 Task: Choose comments on issues and pull requests to receive their updates.
Action: Mouse moved to (1303, 124)
Screenshot: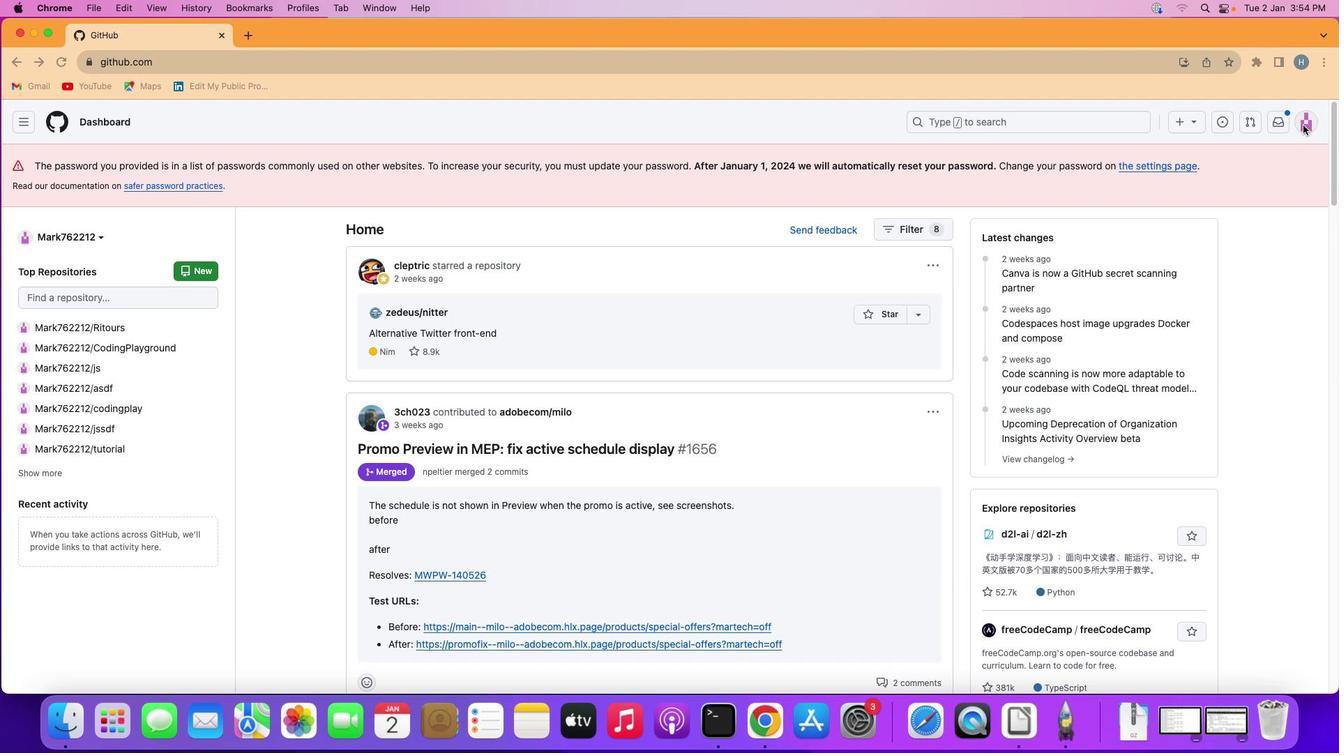 
Action: Mouse pressed left at (1303, 124)
Screenshot: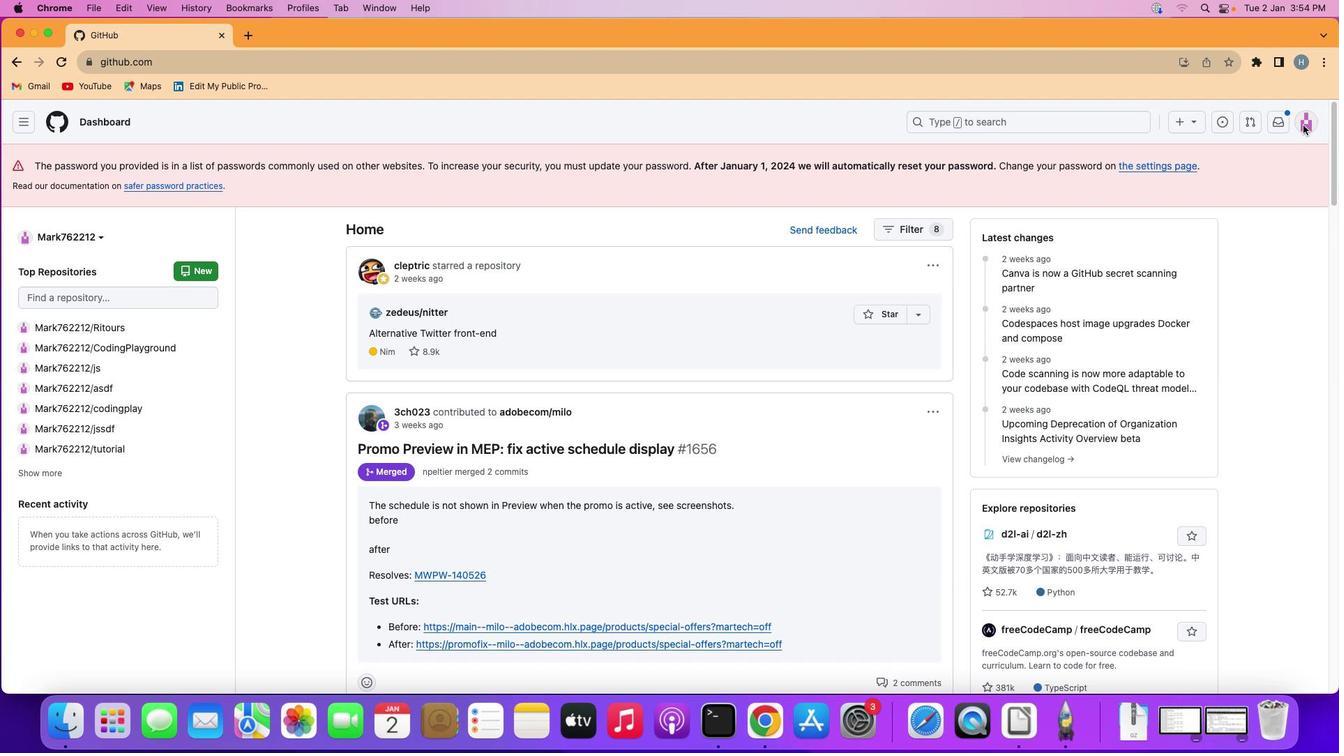 
Action: Mouse moved to (1305, 112)
Screenshot: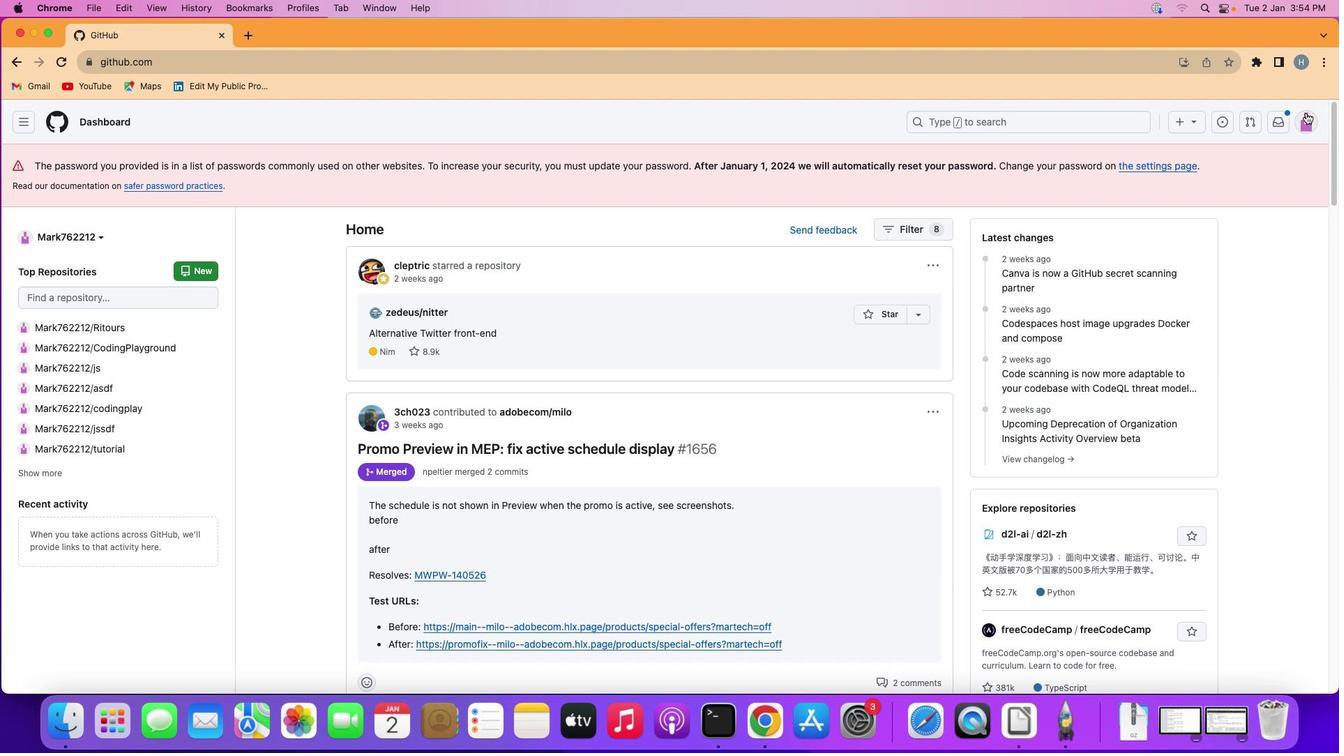 
Action: Mouse pressed left at (1305, 112)
Screenshot: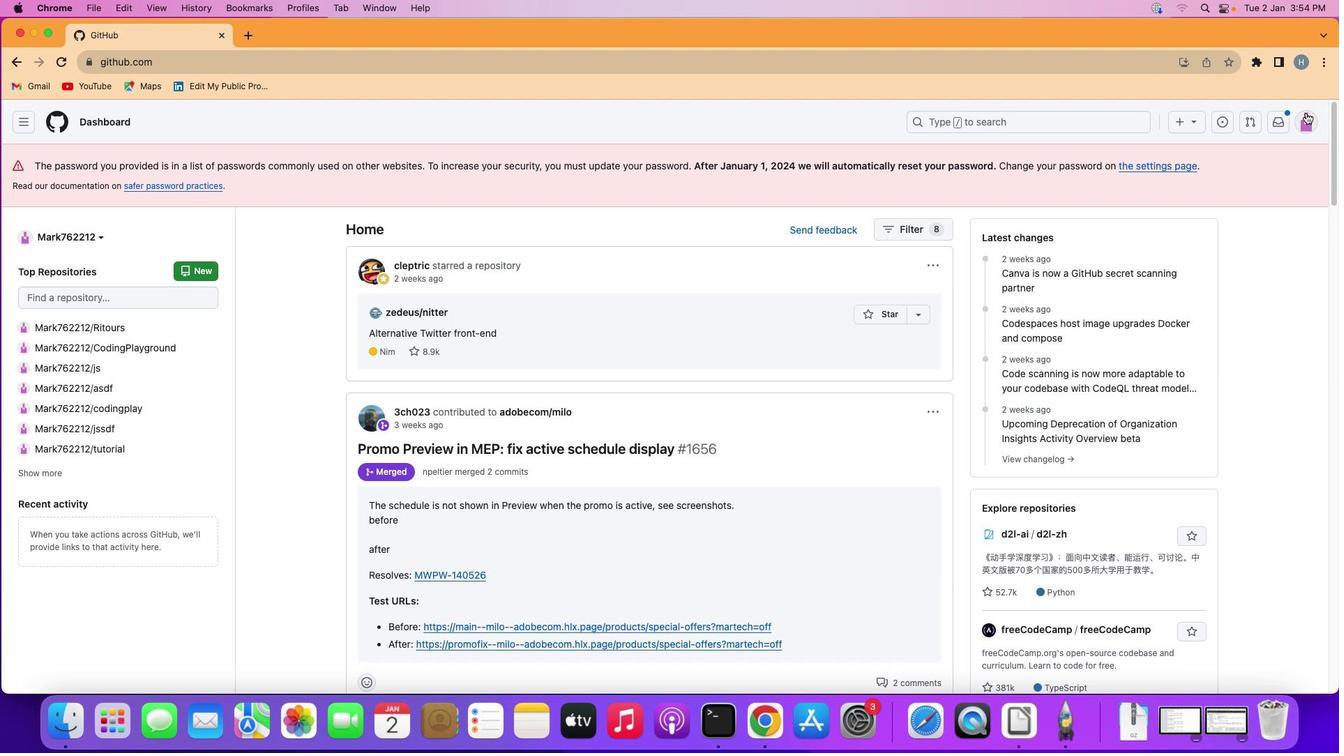 
Action: Mouse moved to (1203, 498)
Screenshot: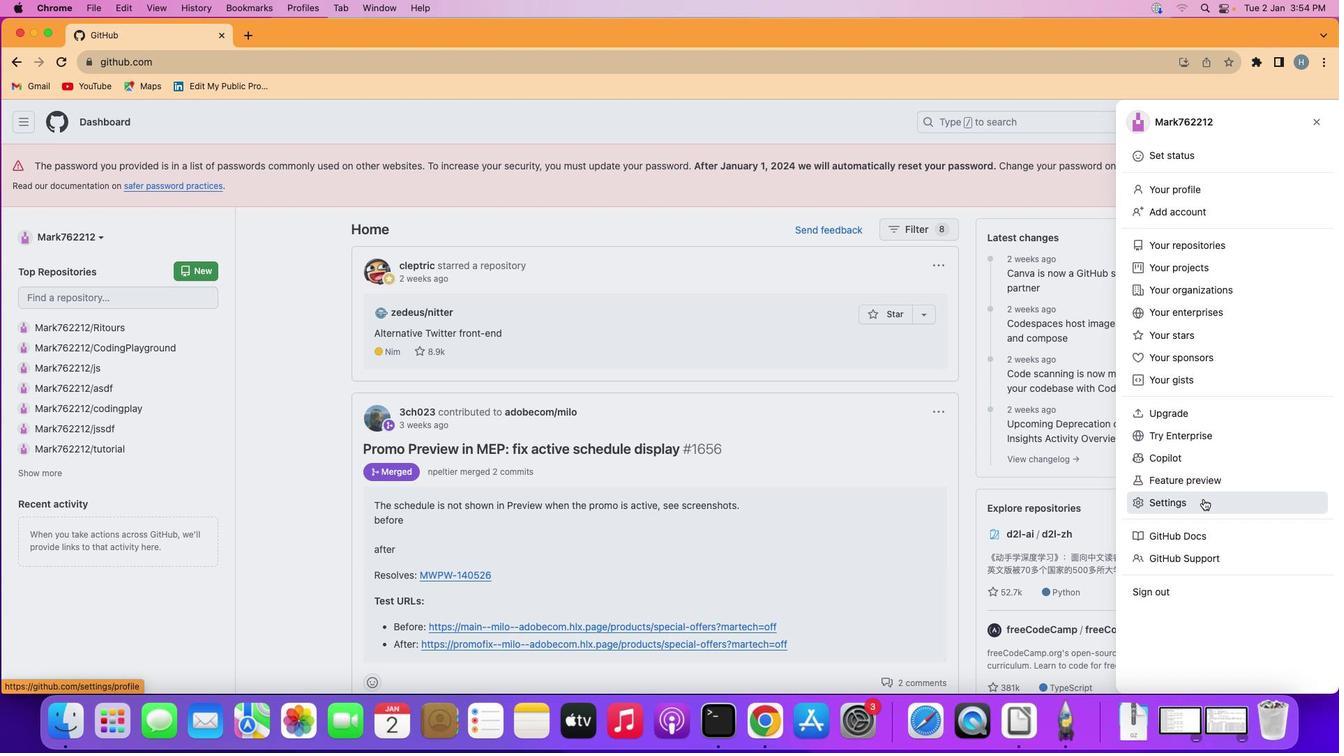 
Action: Mouse pressed left at (1203, 498)
Screenshot: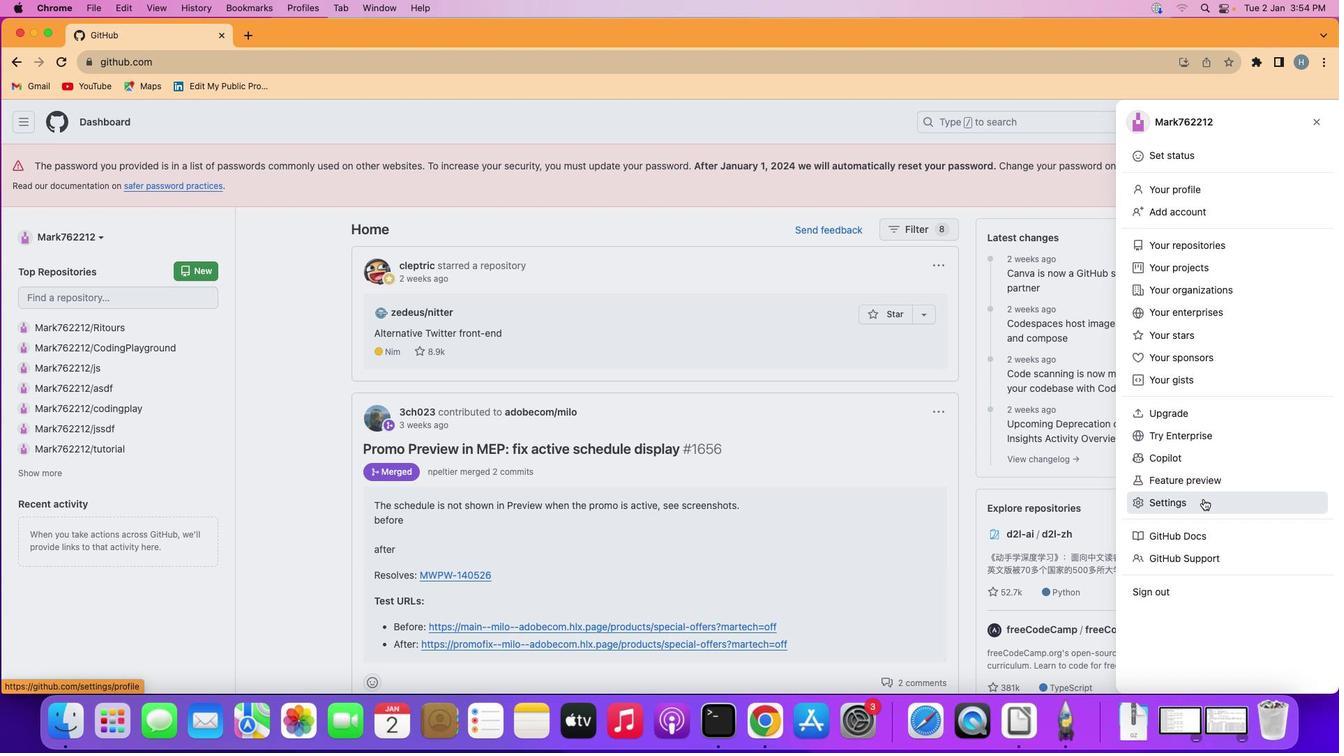 
Action: Mouse moved to (313, 379)
Screenshot: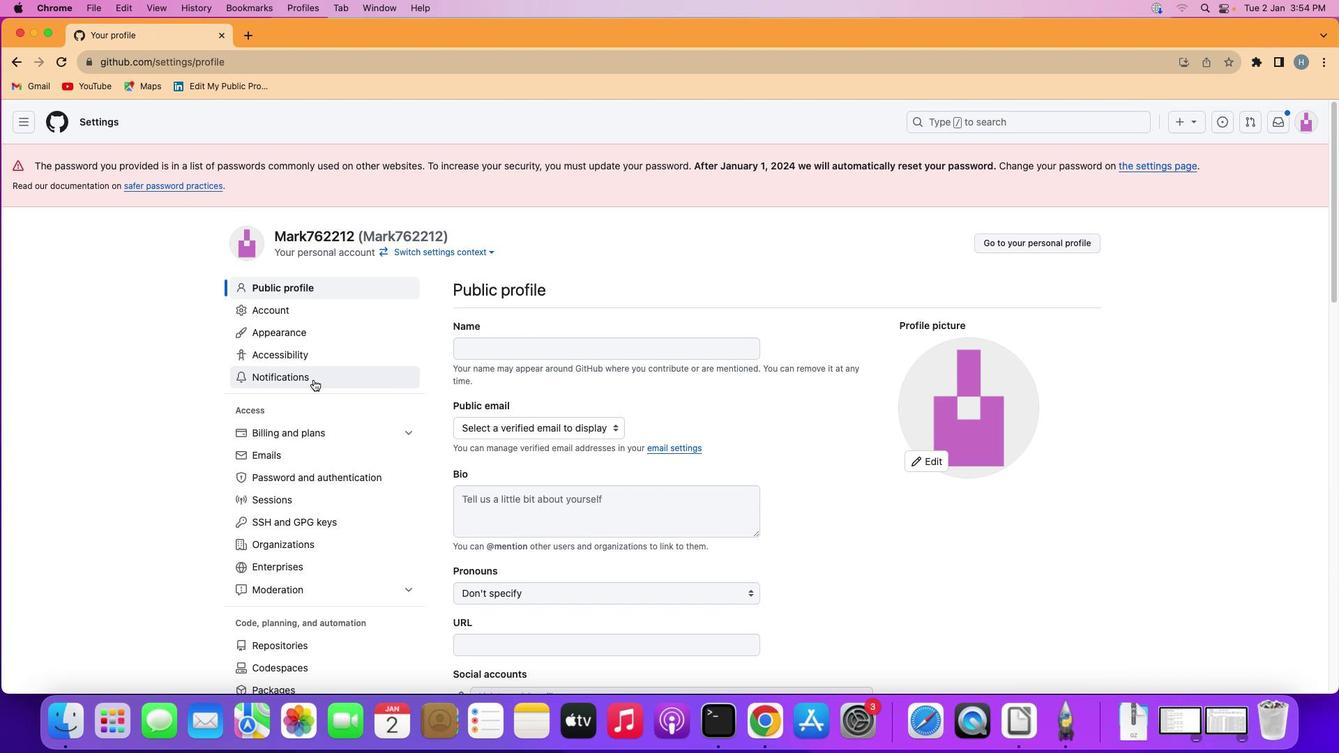 
Action: Mouse pressed left at (313, 379)
Screenshot: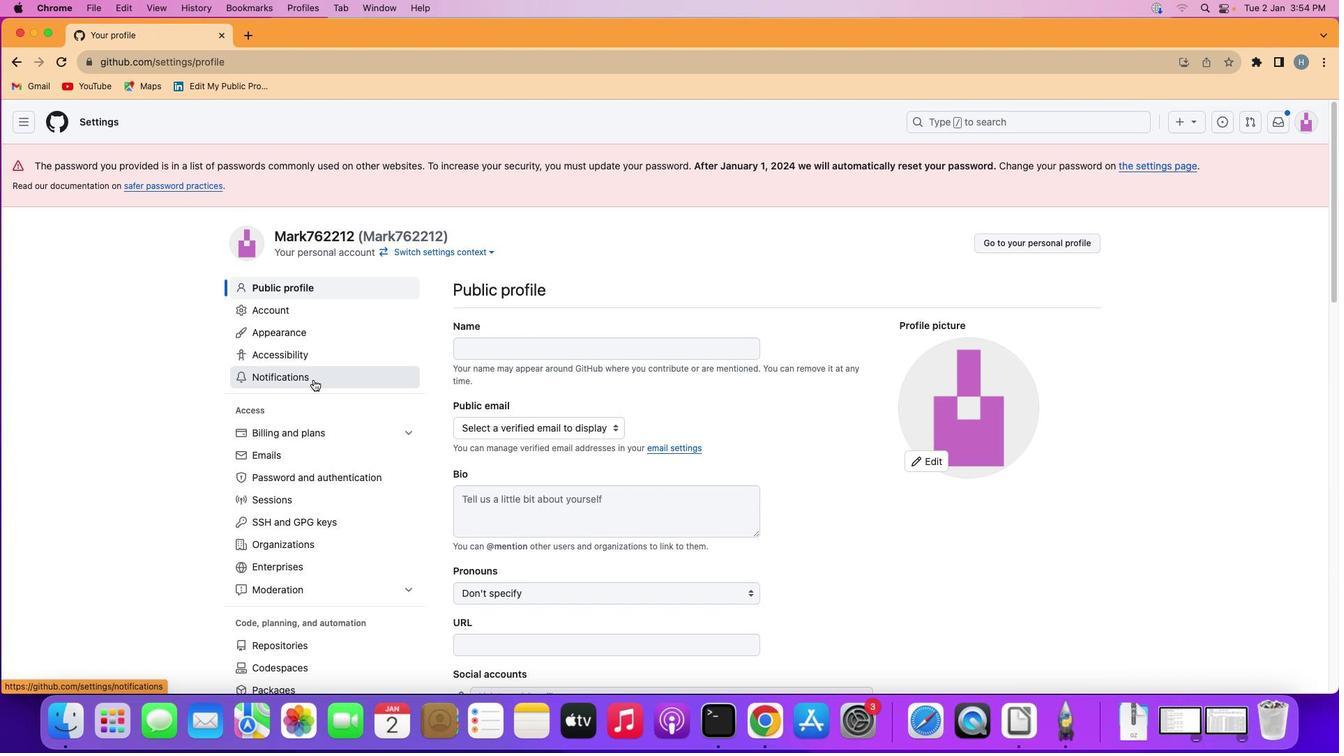 
Action: Mouse moved to (693, 494)
Screenshot: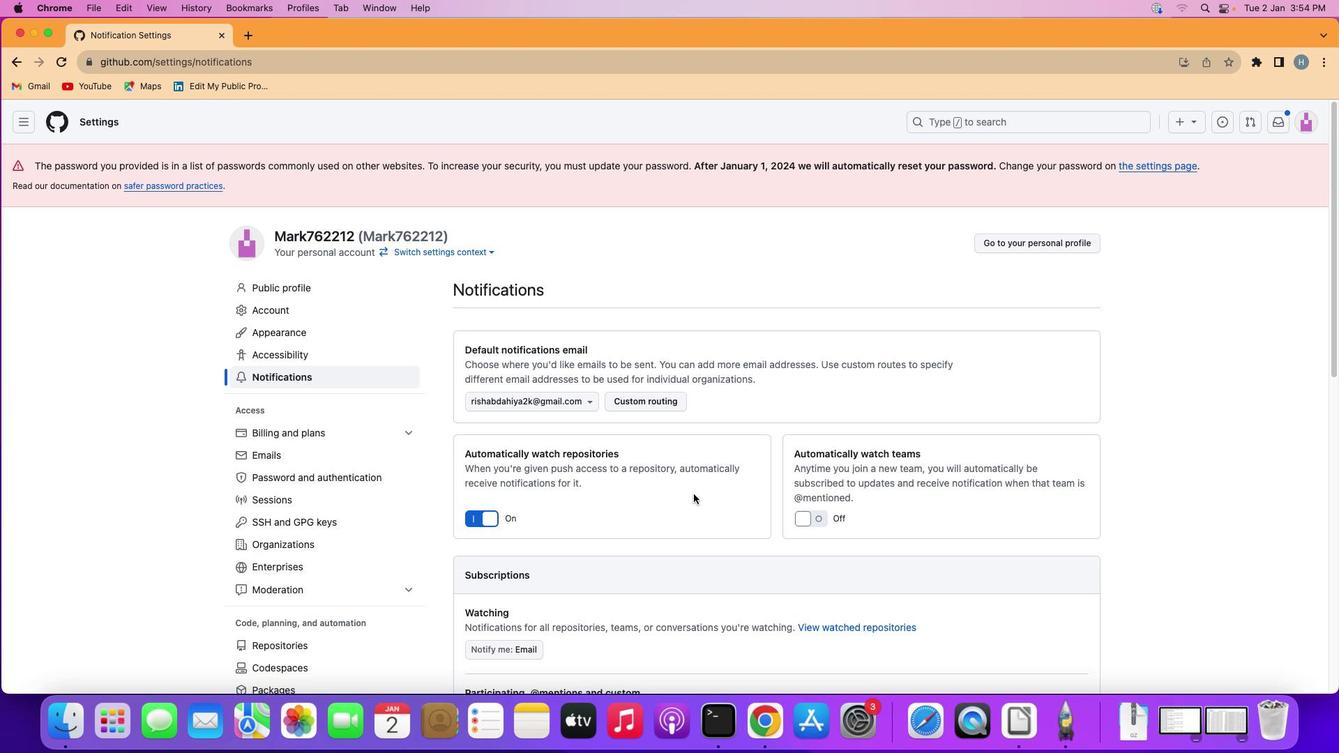 
Action: Mouse scrolled (693, 494) with delta (0, 0)
Screenshot: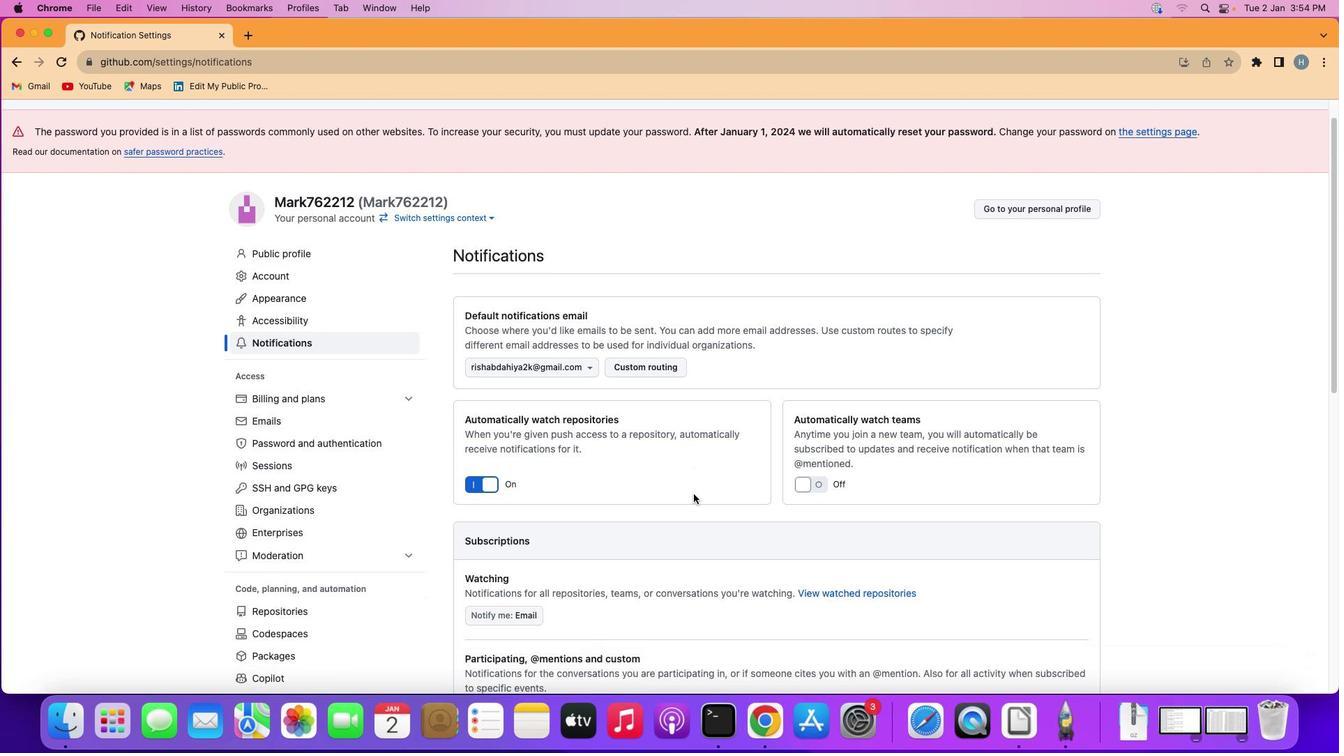 
Action: Mouse scrolled (693, 494) with delta (0, -1)
Screenshot: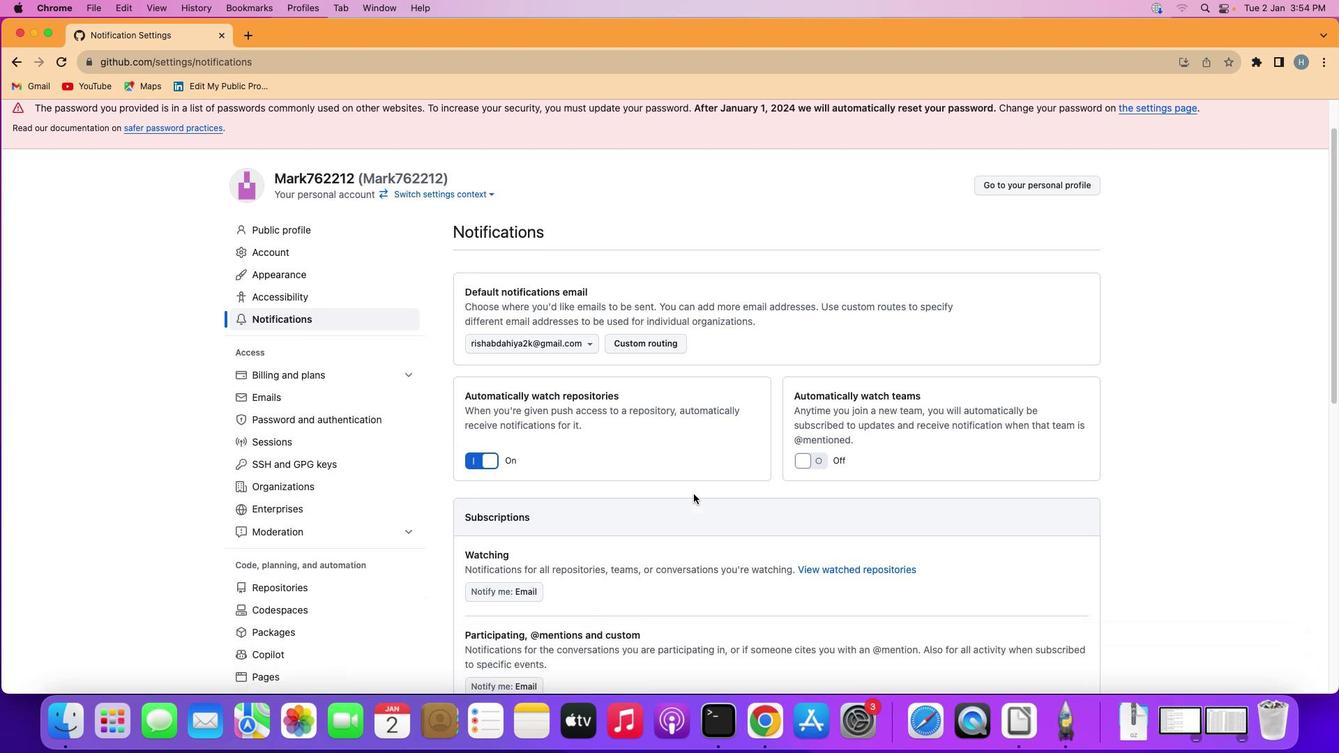 
Action: Mouse scrolled (693, 494) with delta (0, 0)
Screenshot: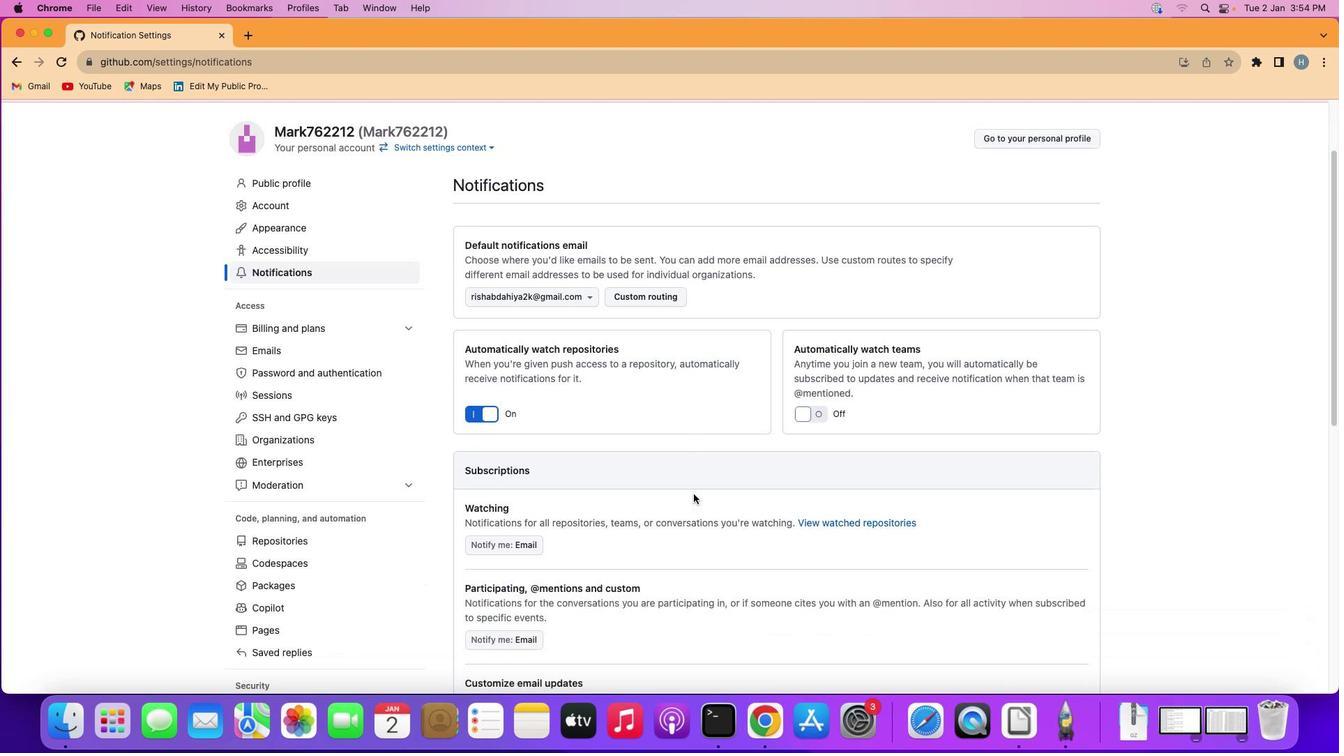 
Action: Mouse scrolled (693, 494) with delta (0, 0)
Screenshot: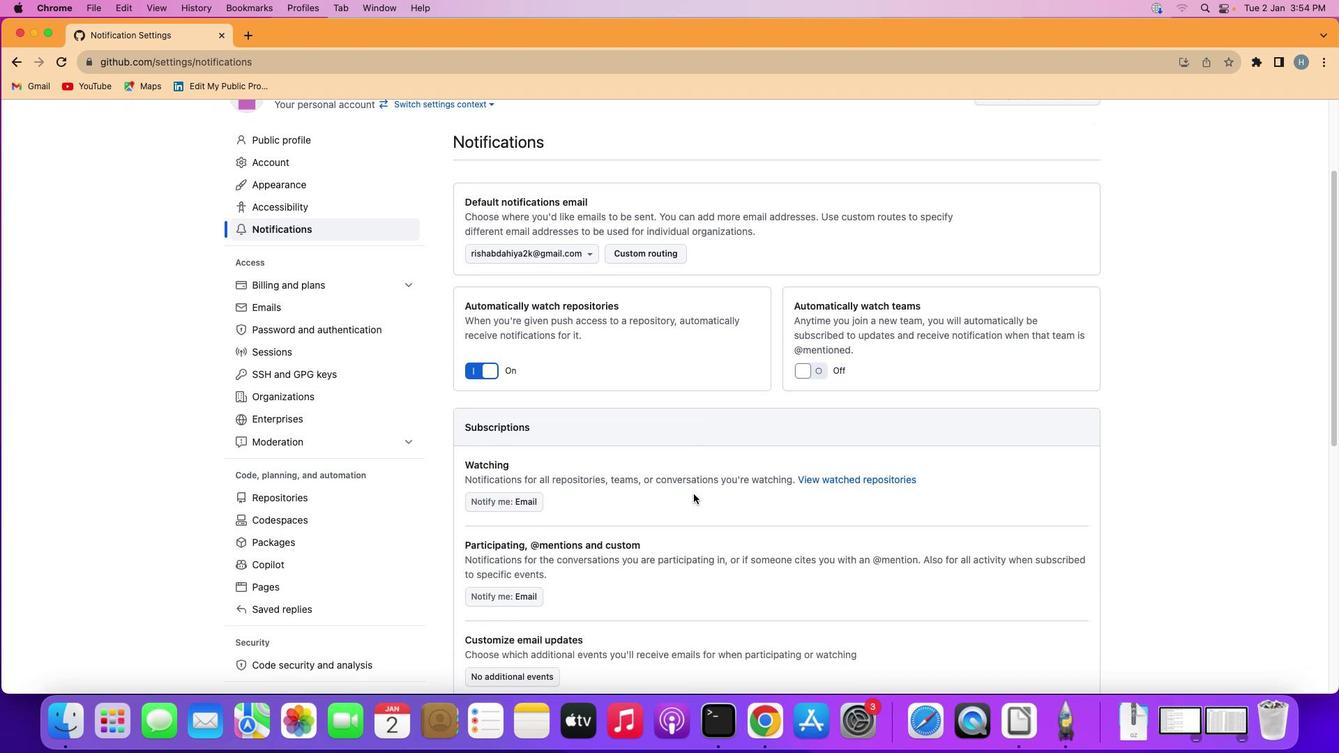
Action: Mouse scrolled (693, 494) with delta (0, -2)
Screenshot: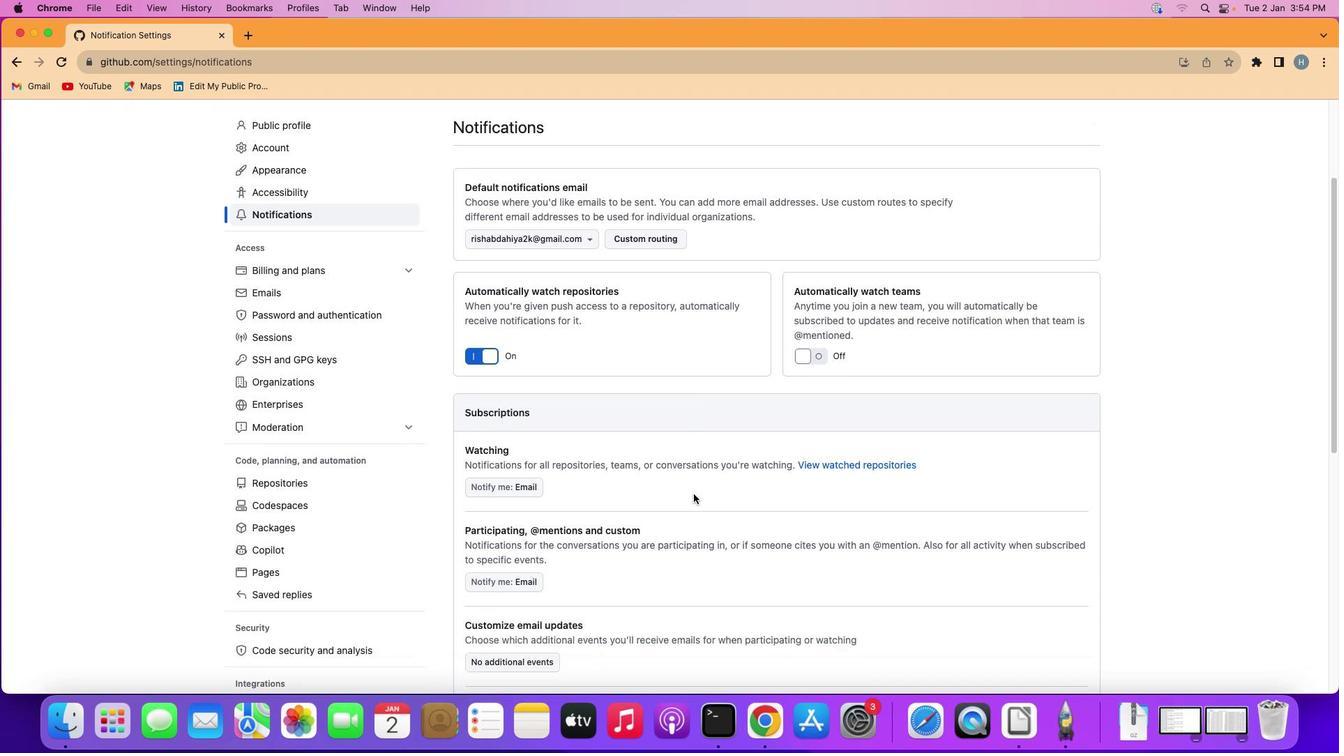
Action: Mouse scrolled (693, 494) with delta (0, 0)
Screenshot: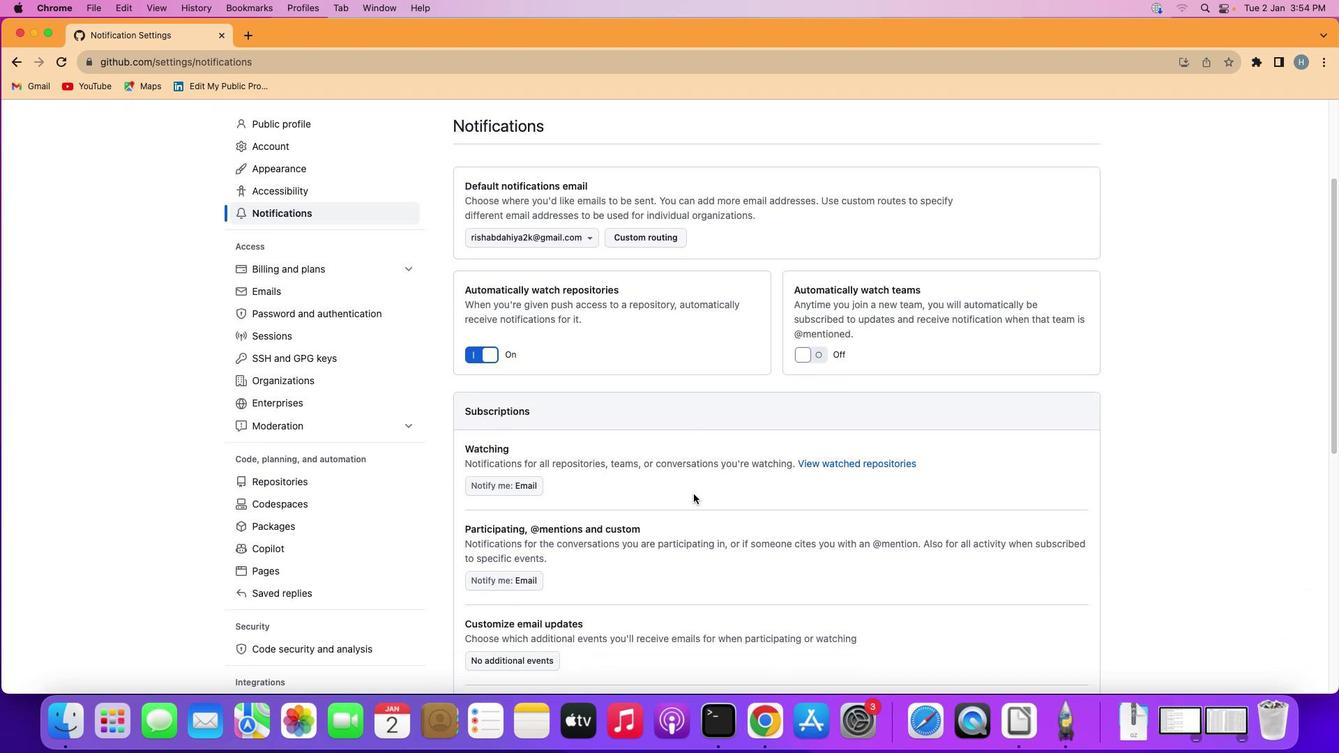 
Action: Mouse moved to (692, 493)
Screenshot: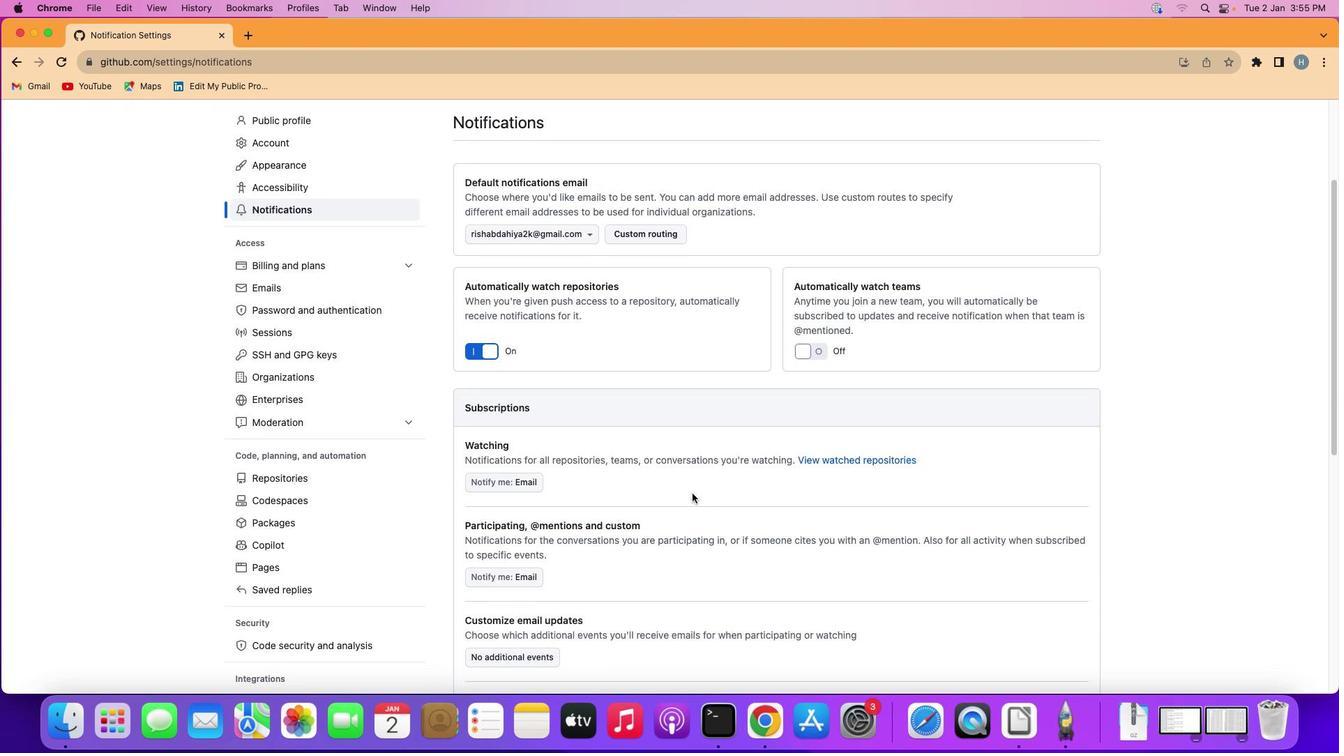 
Action: Mouse scrolled (692, 493) with delta (0, 0)
Screenshot: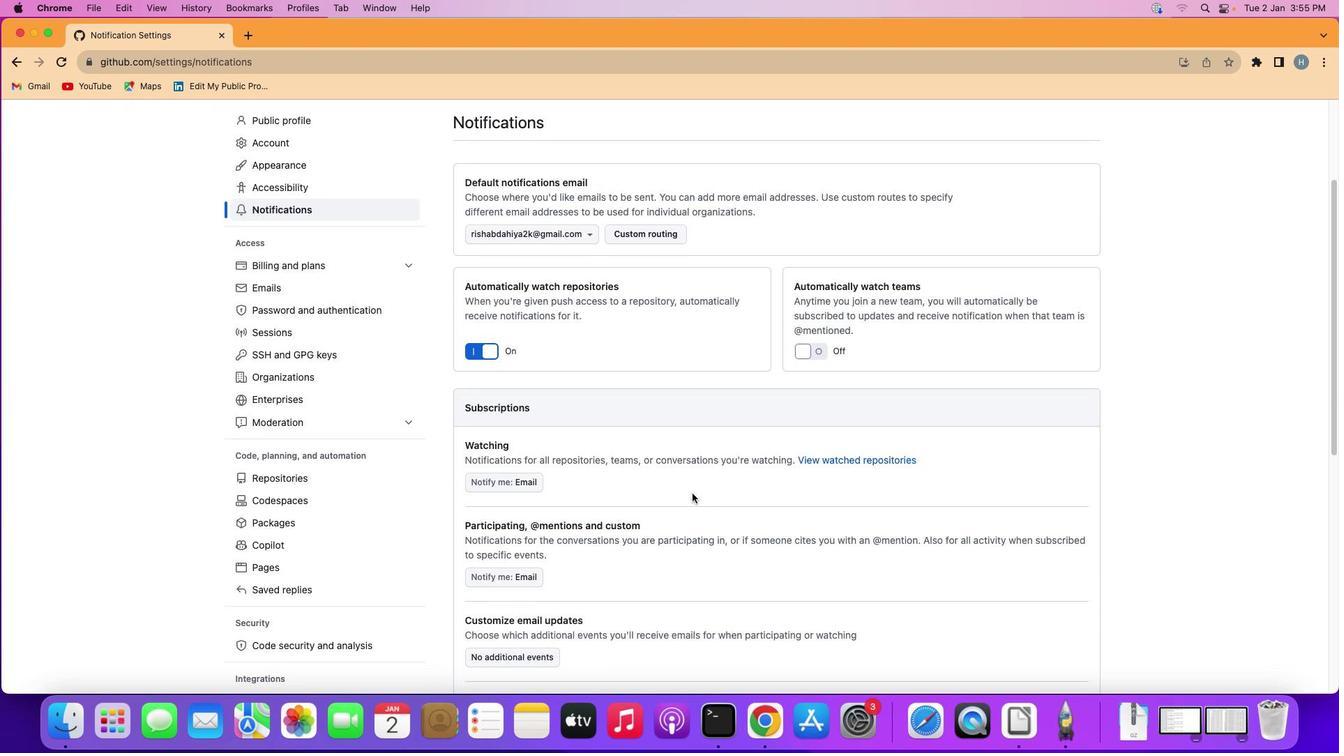 
Action: Mouse moved to (692, 493)
Screenshot: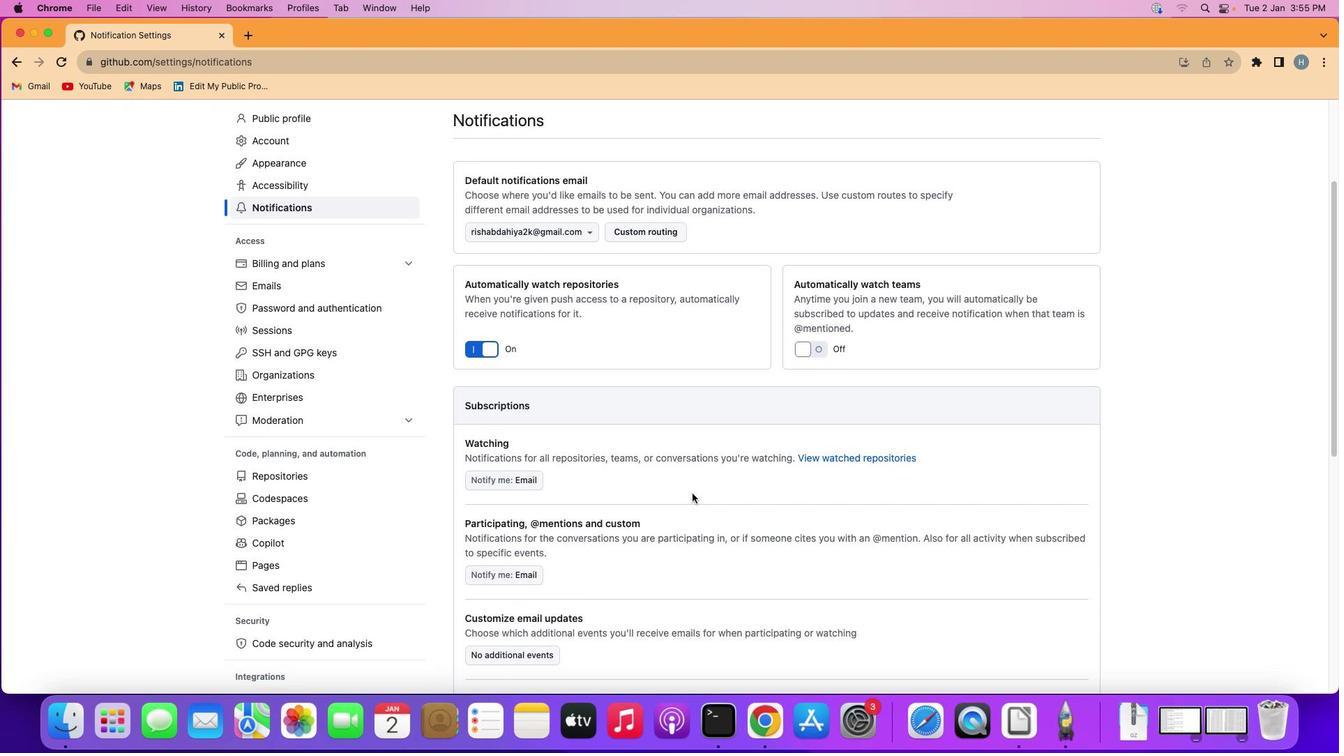 
Action: Mouse scrolled (692, 493) with delta (0, 0)
Screenshot: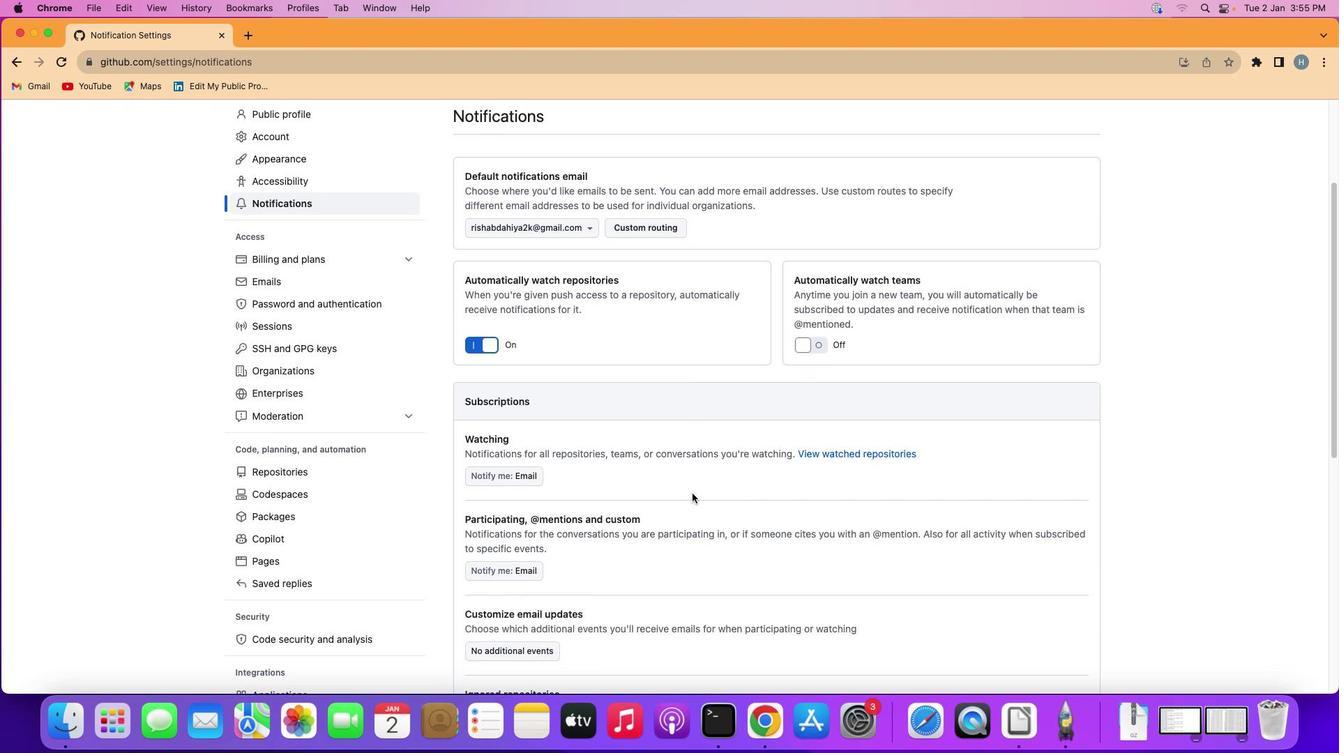 
Action: Mouse scrolled (692, 493) with delta (0, 0)
Screenshot: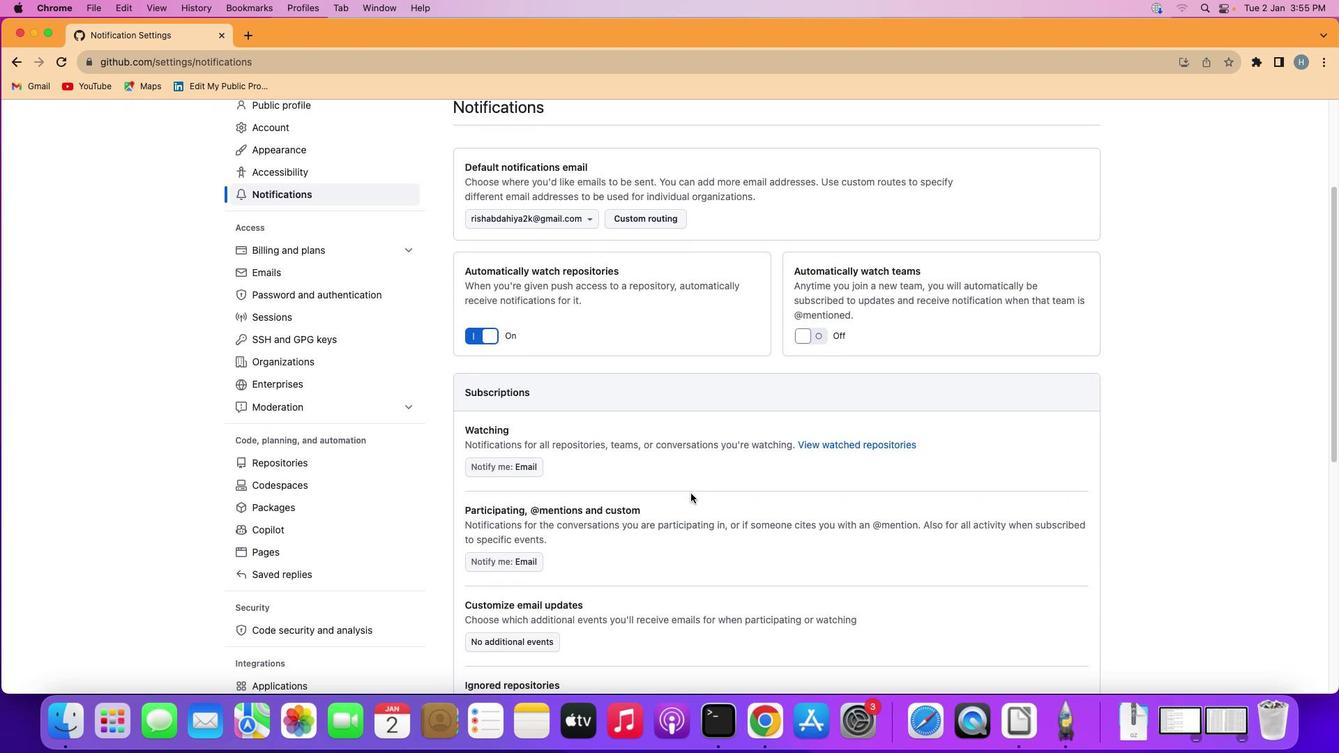 
Action: Mouse moved to (689, 493)
Screenshot: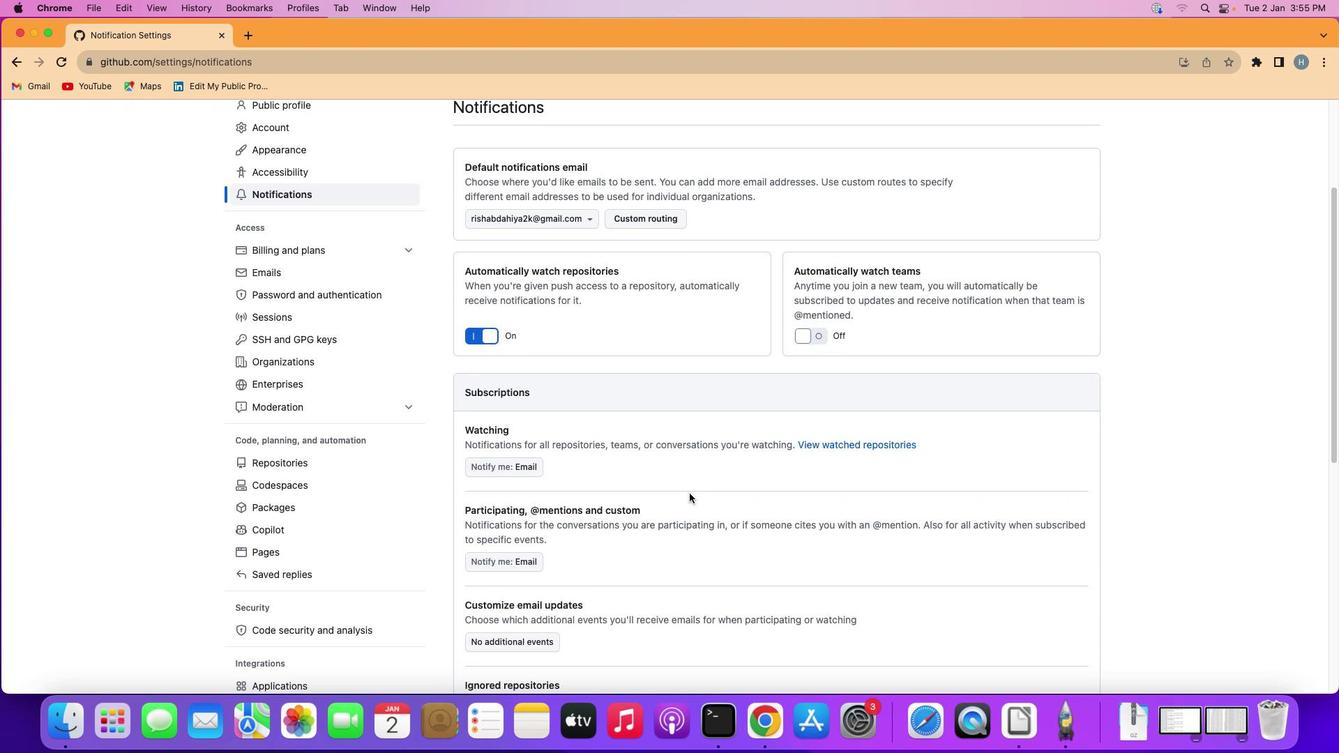 
Action: Mouse scrolled (689, 493) with delta (0, 0)
Screenshot: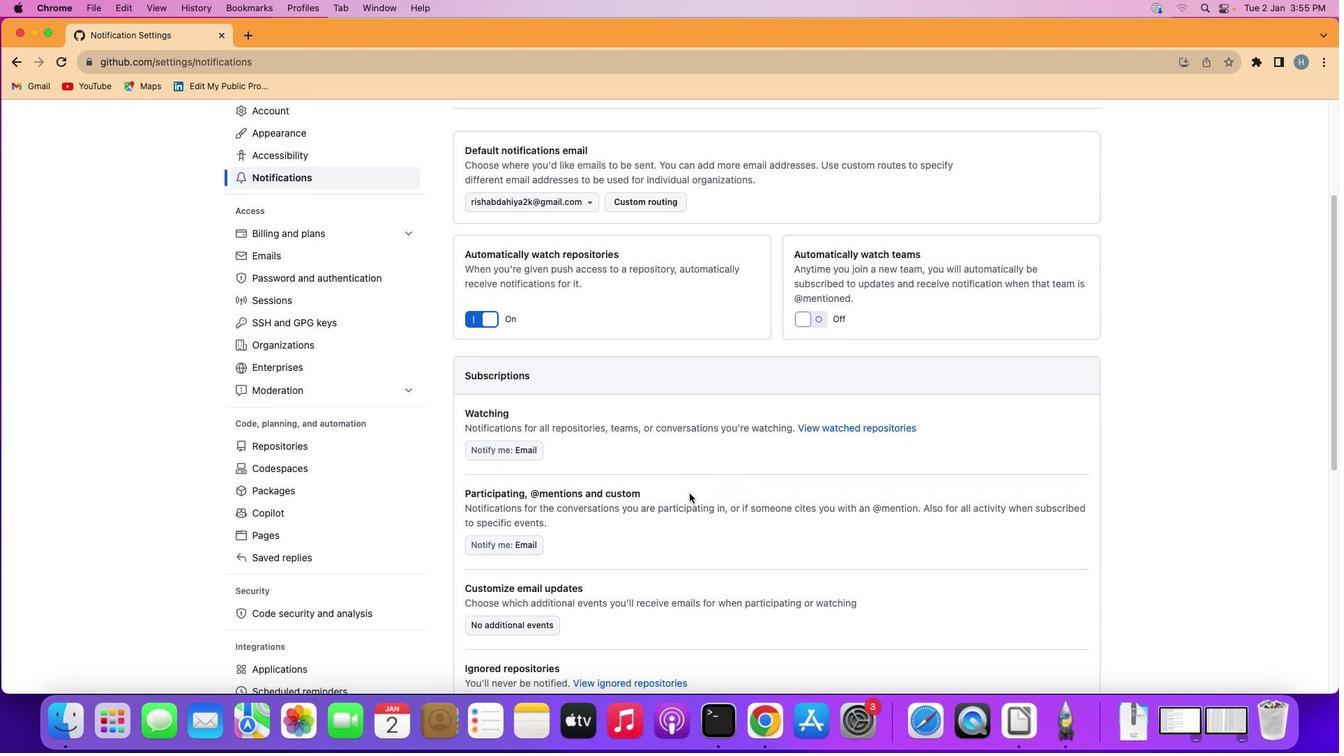 
Action: Mouse scrolled (689, 493) with delta (0, 0)
Screenshot: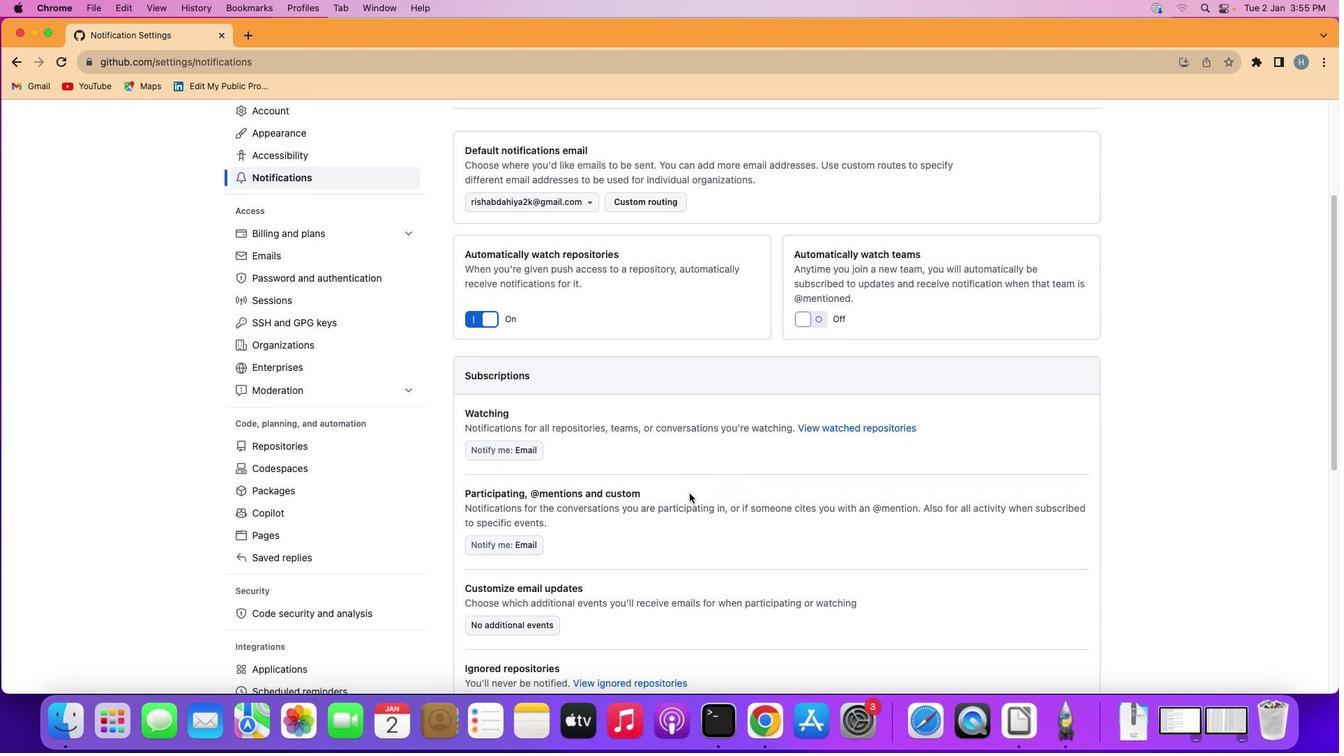 
Action: Mouse scrolled (689, 493) with delta (0, -1)
Screenshot: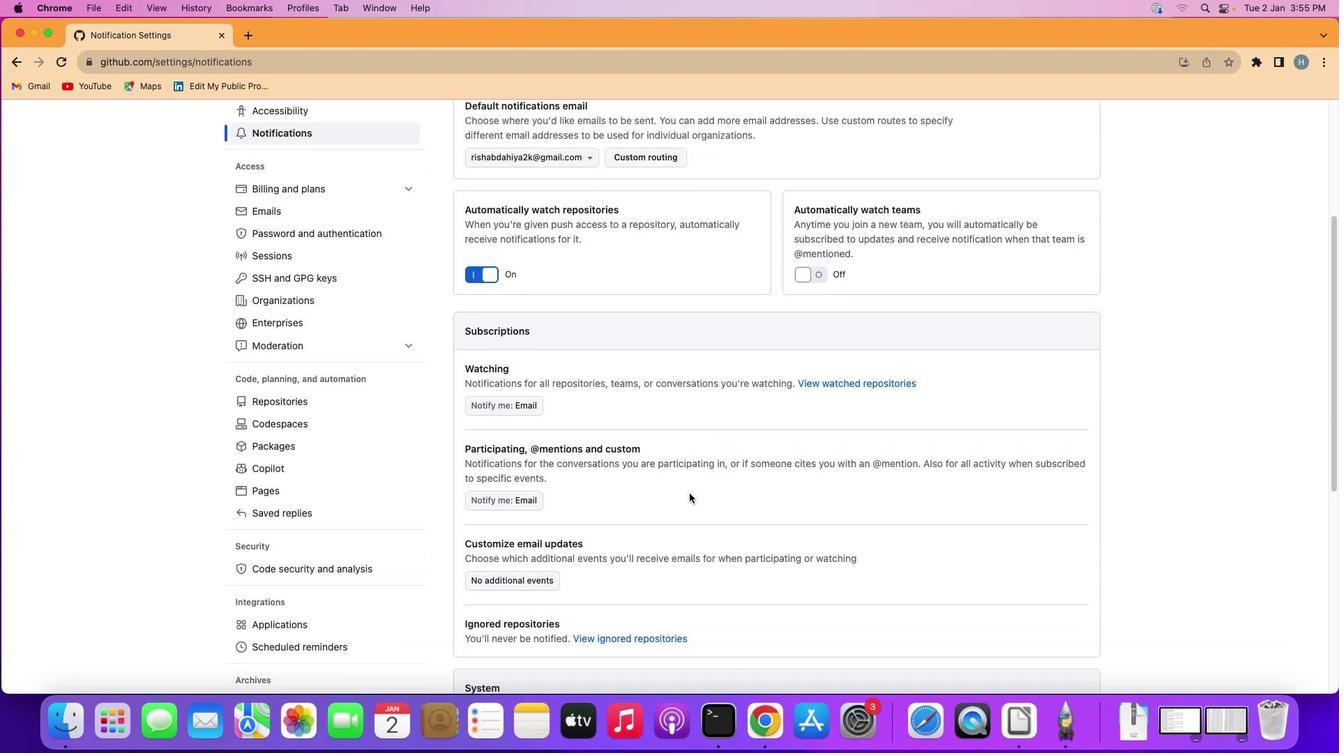 
Action: Mouse moved to (689, 493)
Screenshot: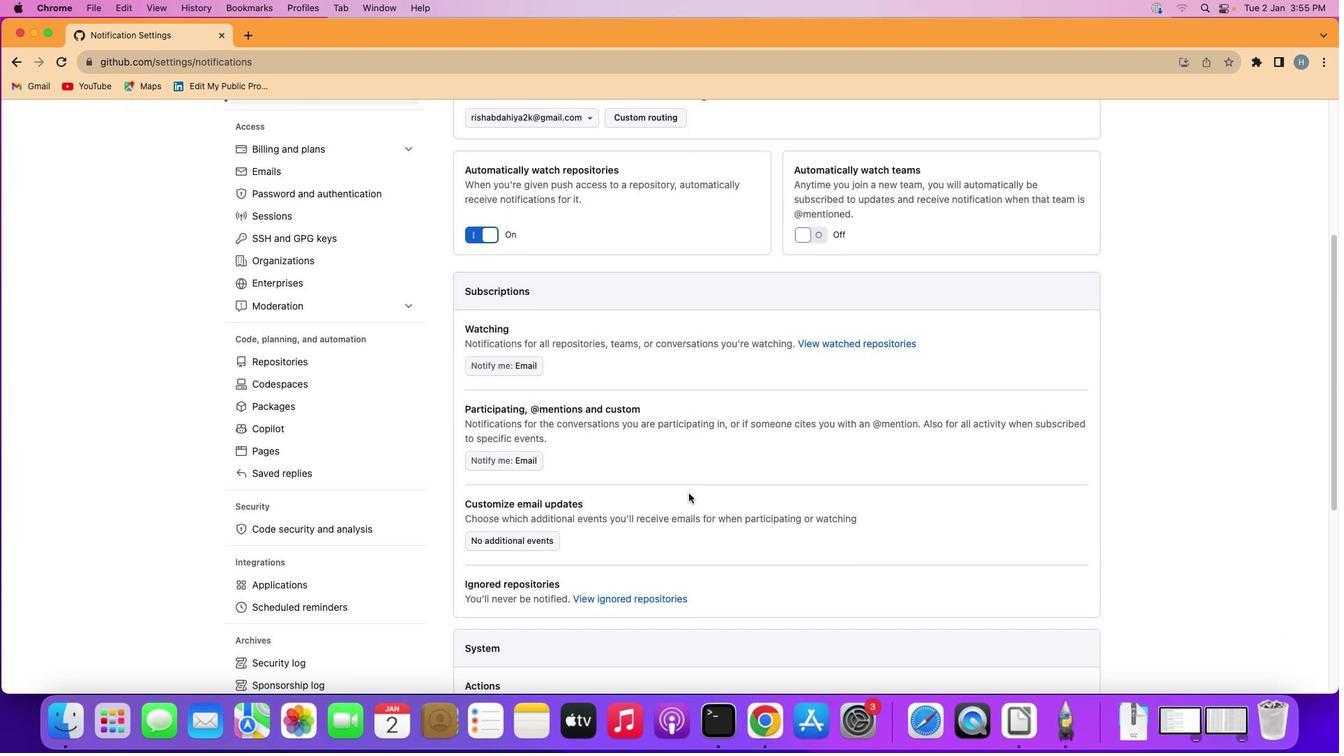 
Action: Mouse scrolled (689, 493) with delta (0, 0)
Screenshot: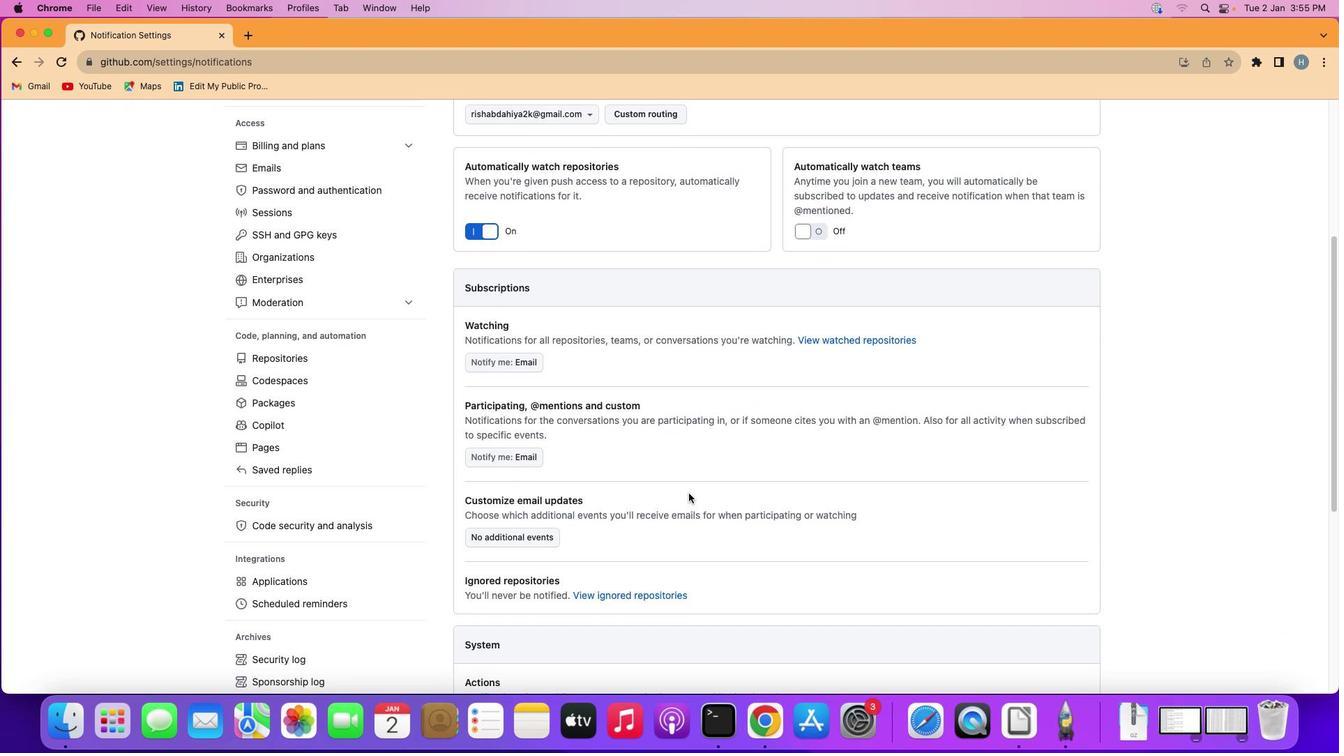 
Action: Mouse moved to (689, 493)
Screenshot: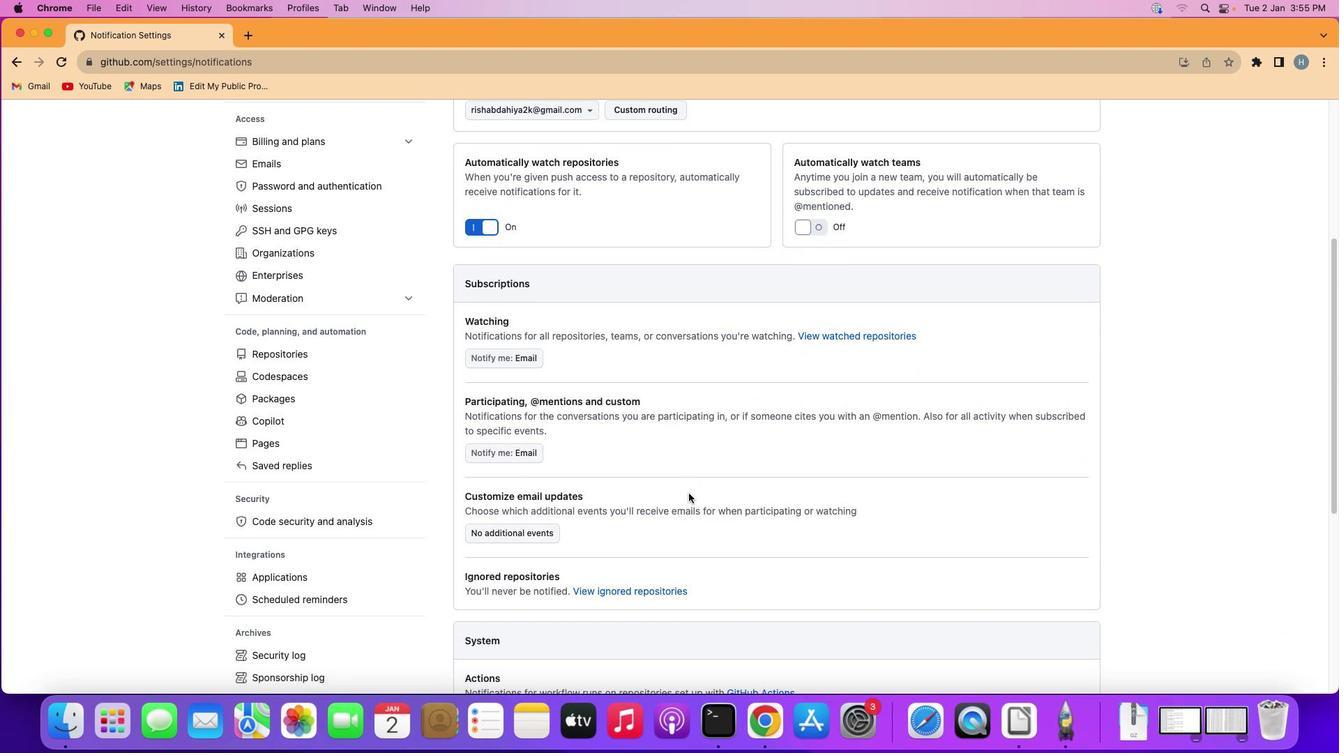 
Action: Mouse scrolled (689, 493) with delta (0, 0)
Screenshot: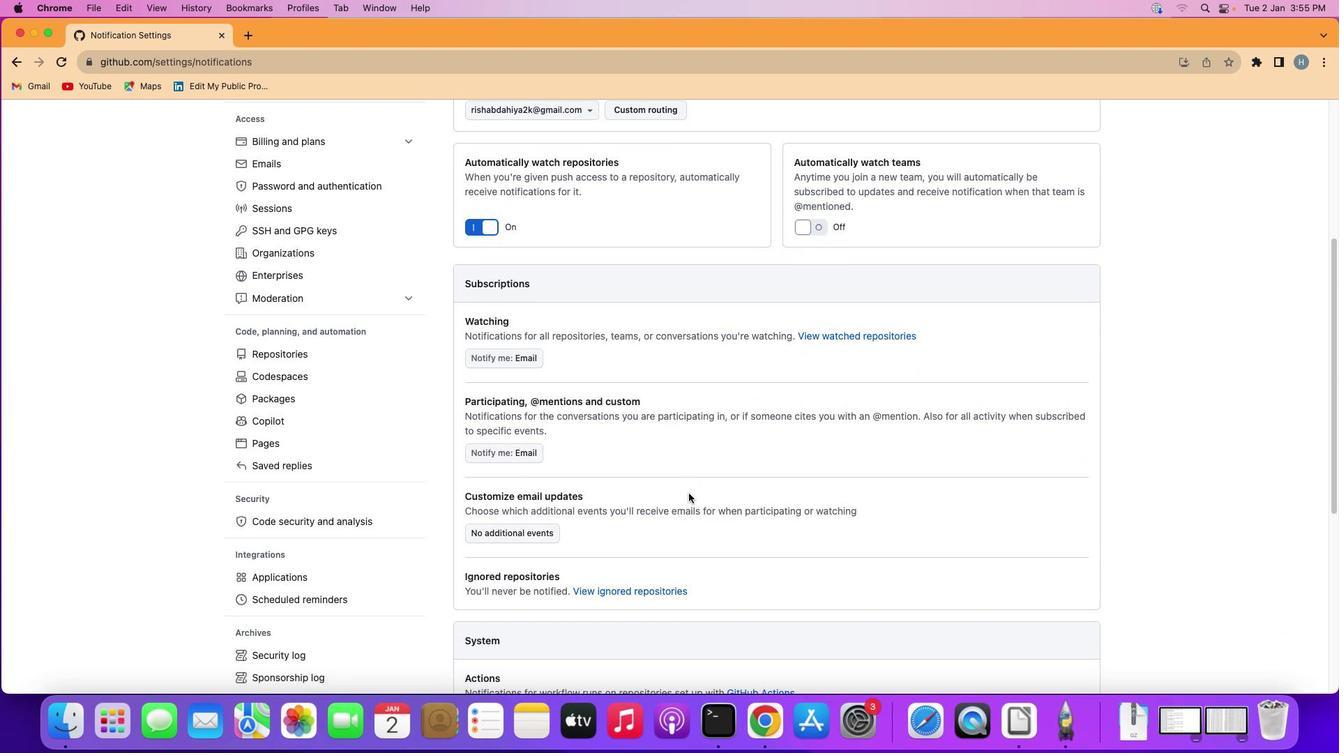 
Action: Mouse moved to (512, 525)
Screenshot: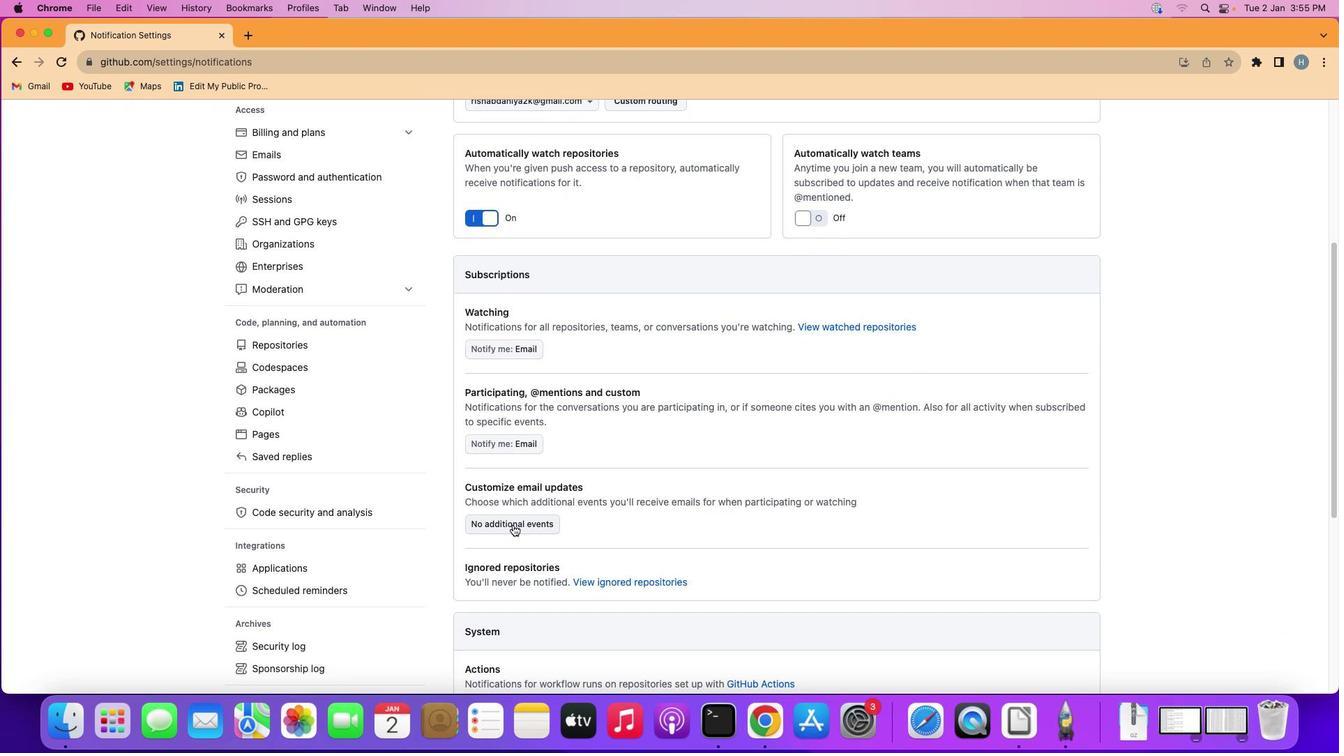 
Action: Mouse pressed left at (512, 525)
Screenshot: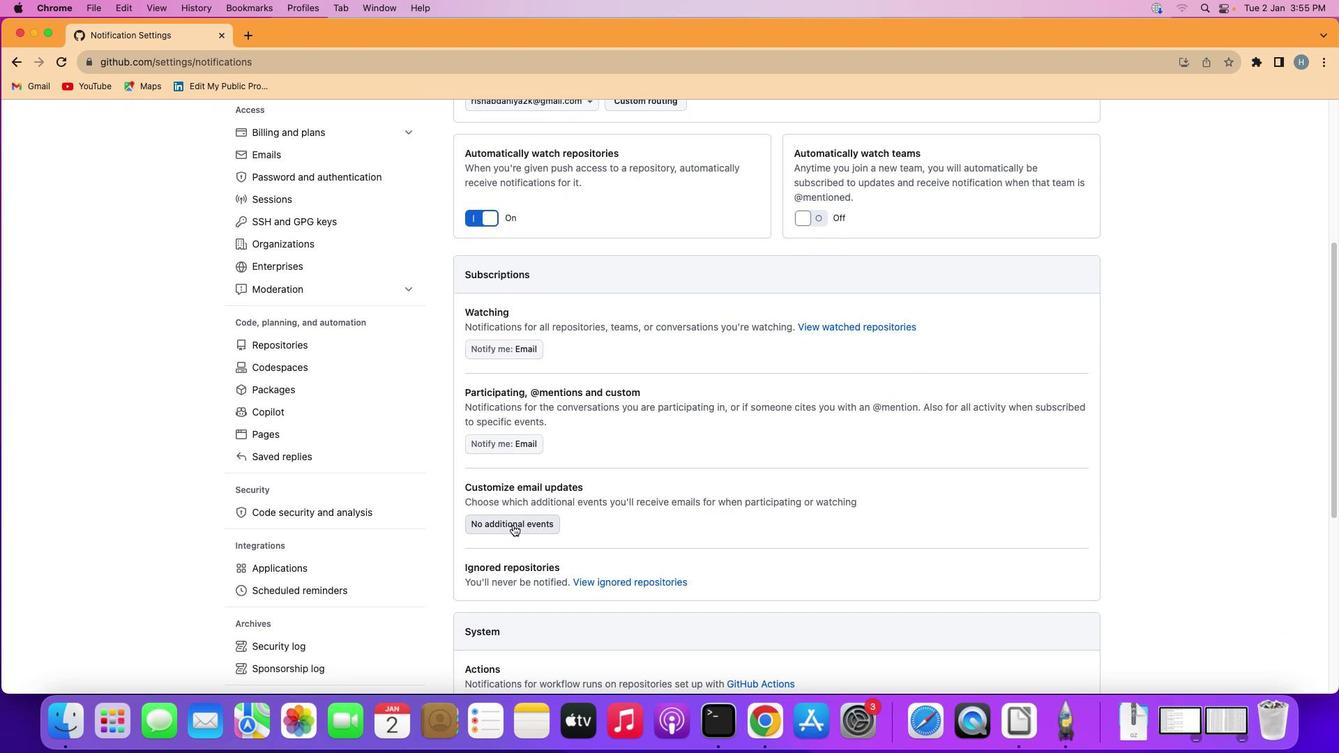 
Action: Mouse moved to (482, 631)
Screenshot: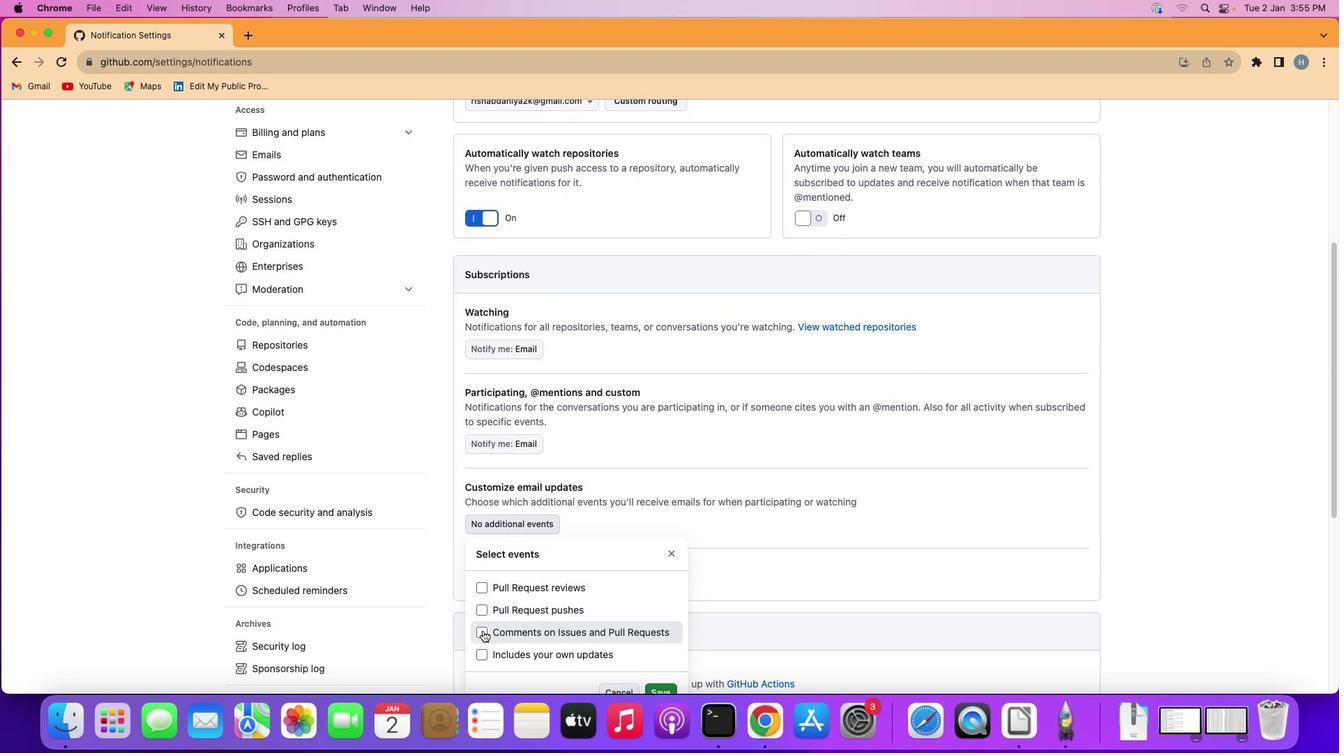 
Action: Mouse pressed left at (482, 631)
Screenshot: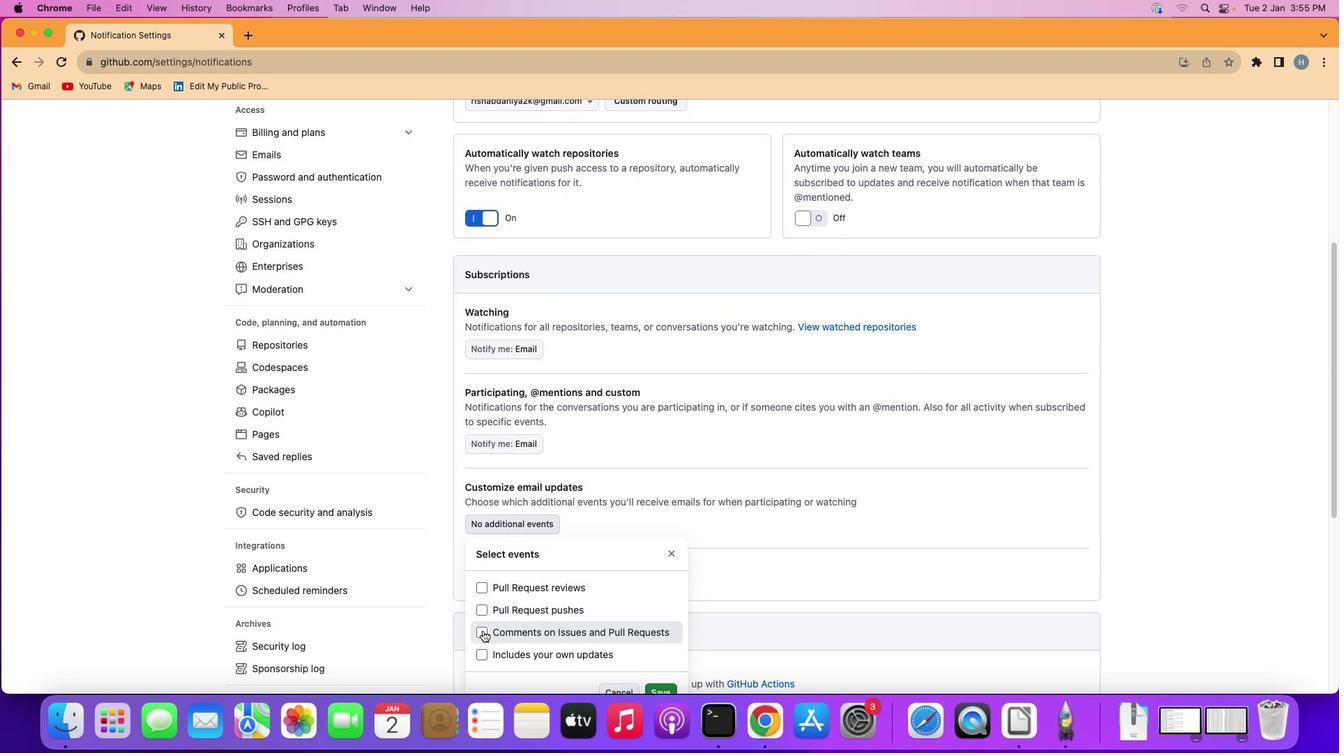 
Action: Mouse moved to (654, 687)
Screenshot: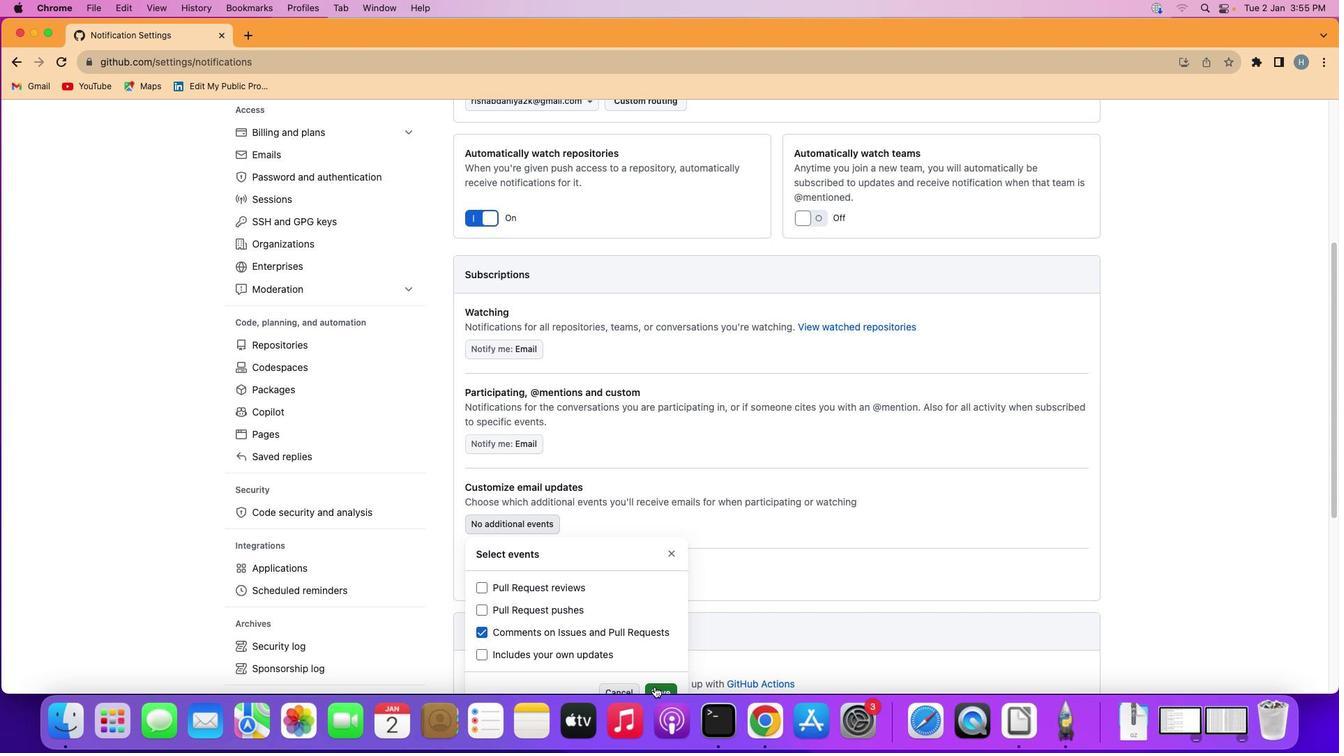 
Action: Mouse pressed left at (654, 687)
Screenshot: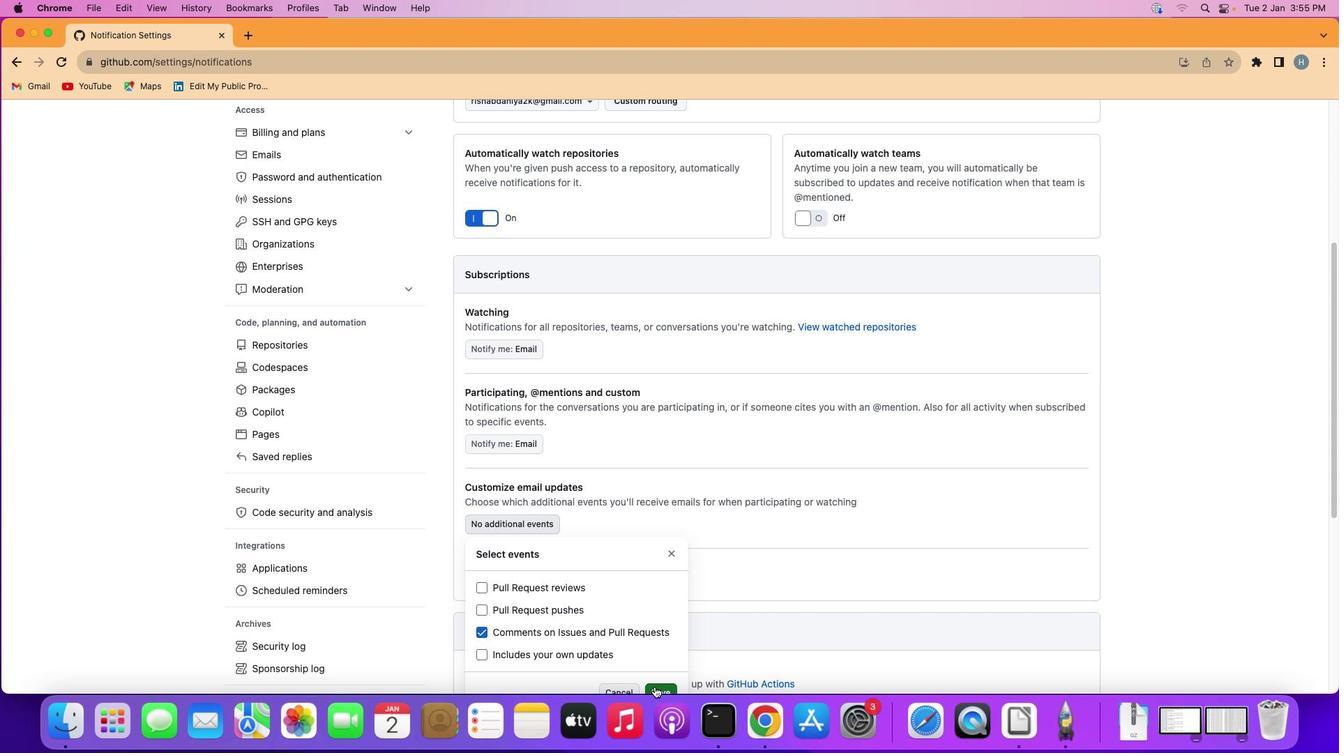 
Action: Mouse moved to (698, 591)
Screenshot: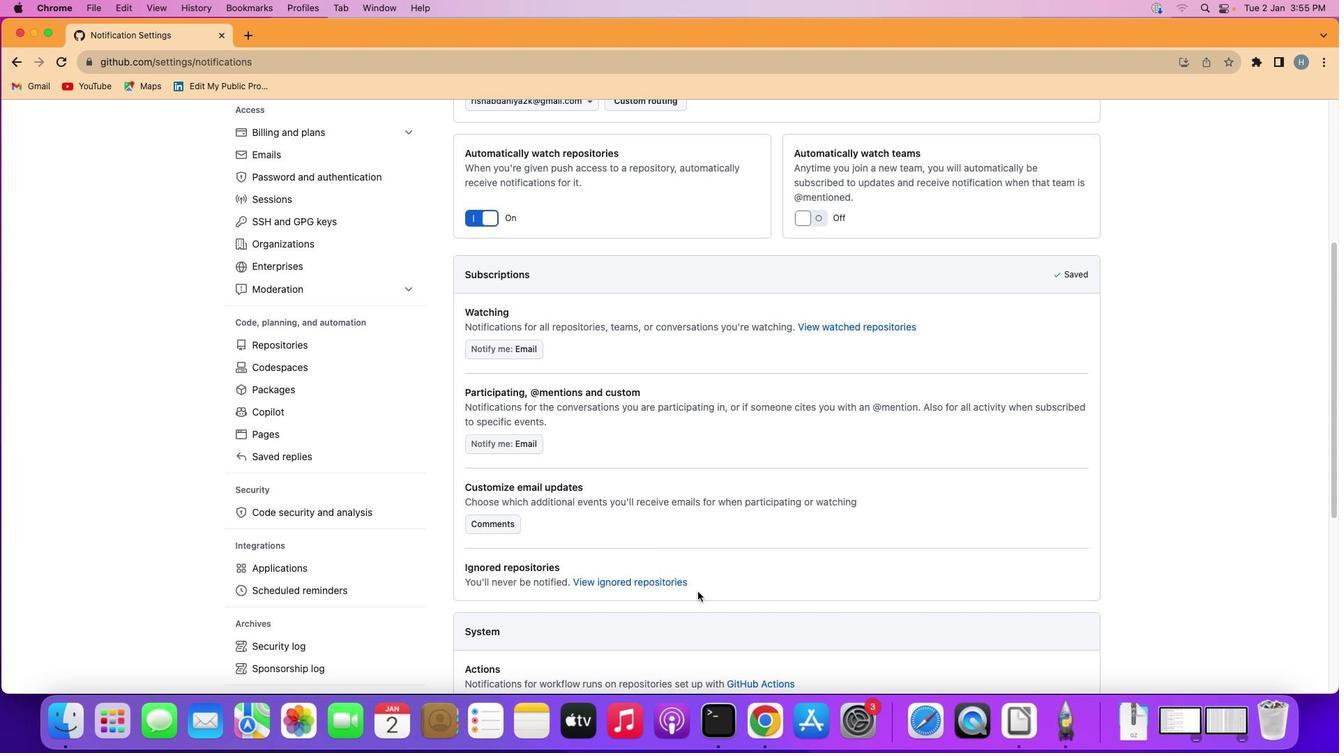 
